 Task: In Mark's Projects, Add a new fields "Date"With the field type "Date".
Action: Mouse pressed left at (194, 136)
Screenshot: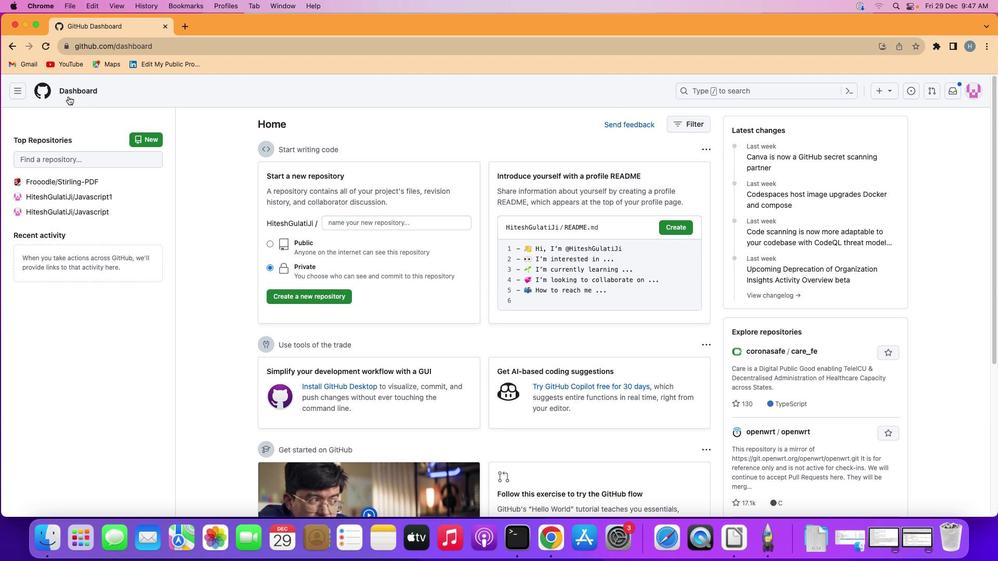 
Action: Mouse moved to (39, 113)
Screenshot: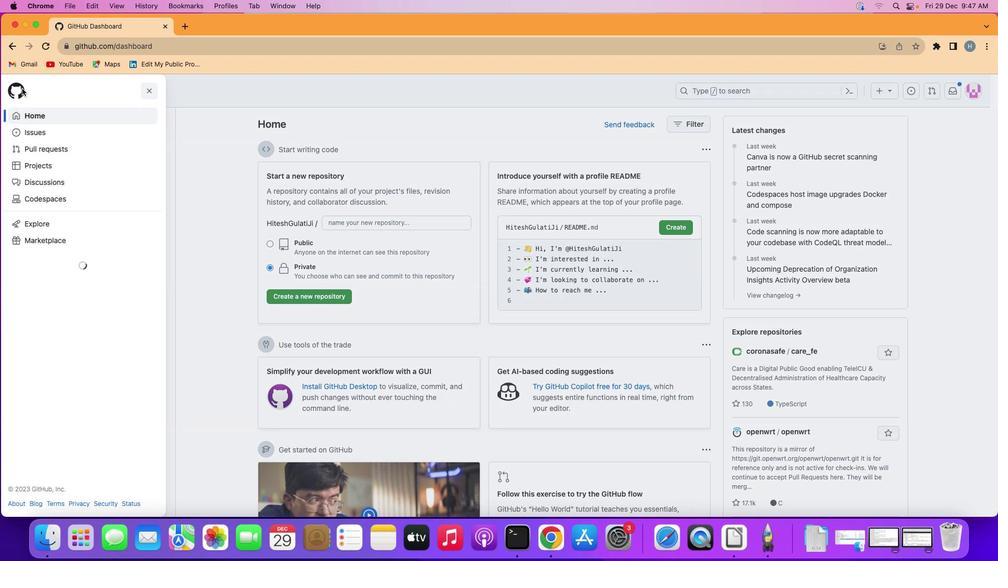 
Action: Mouse pressed left at (39, 113)
Screenshot: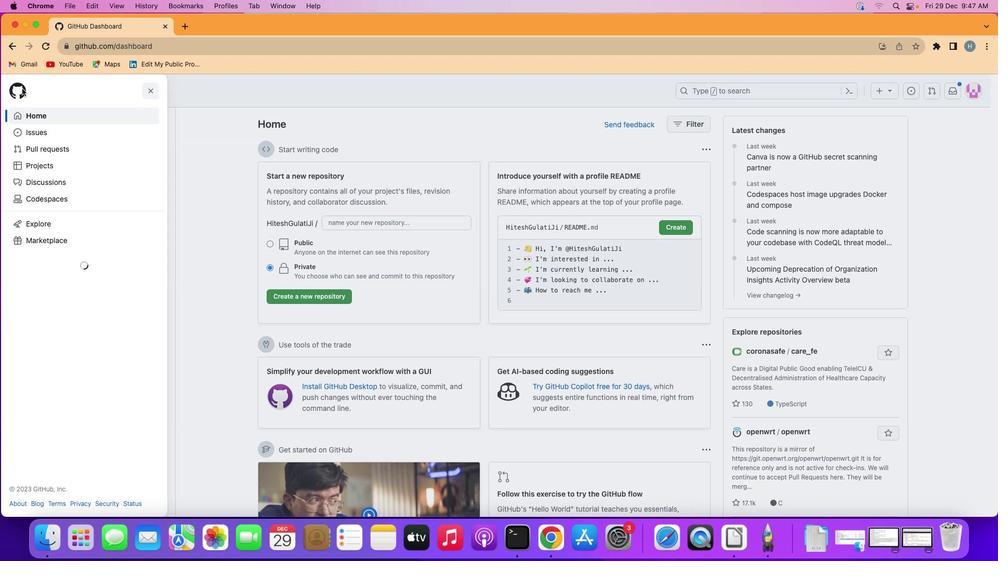 
Action: Mouse moved to (64, 168)
Screenshot: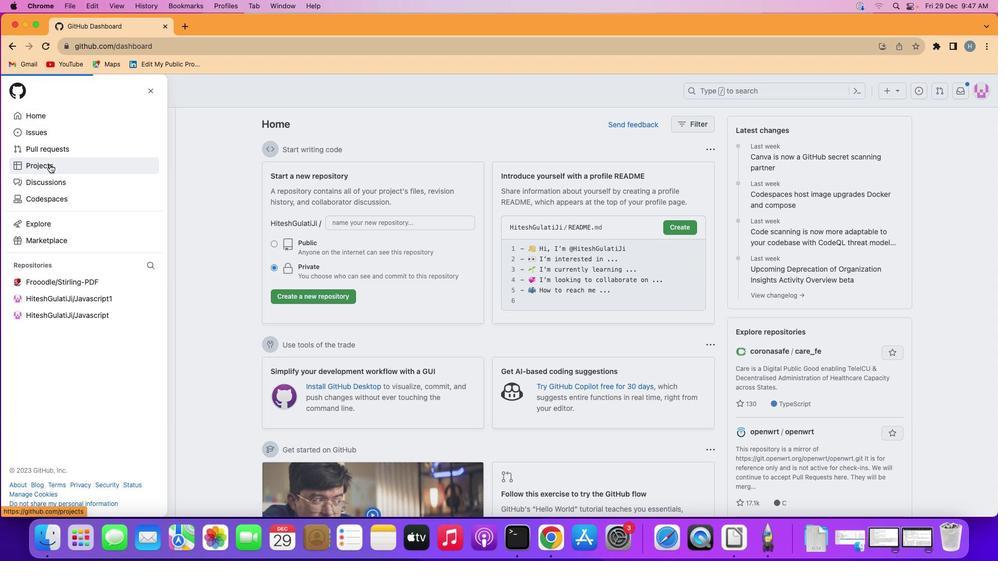 
Action: Mouse pressed left at (64, 168)
Screenshot: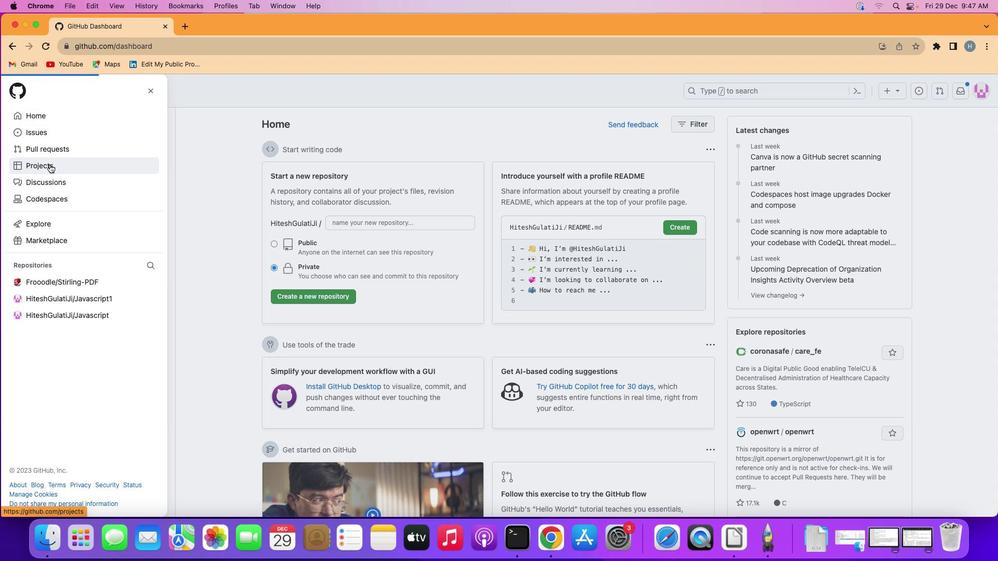 
Action: Mouse moved to (359, 185)
Screenshot: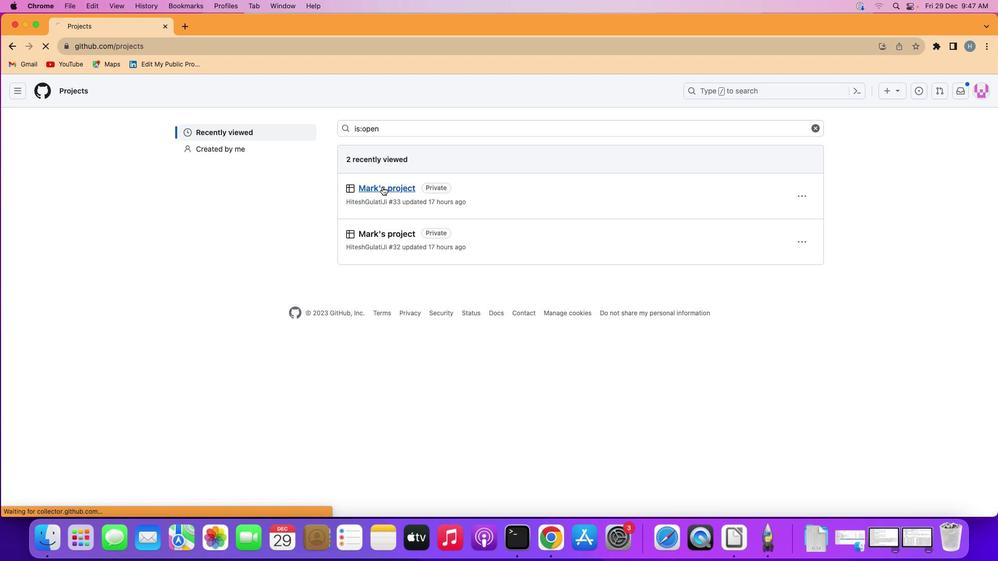 
Action: Mouse pressed left at (359, 185)
Screenshot: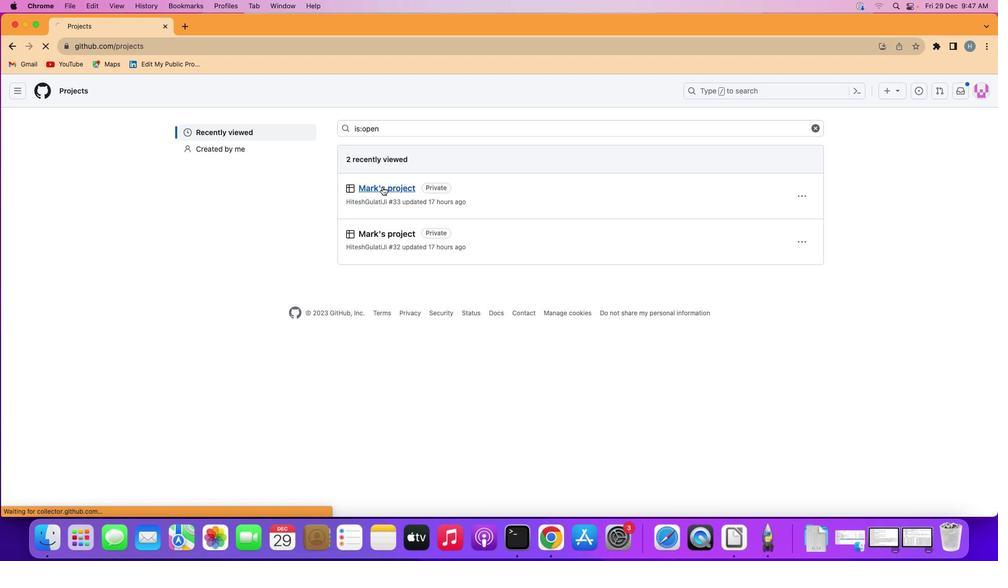 
Action: Mouse moved to (82, 151)
Screenshot: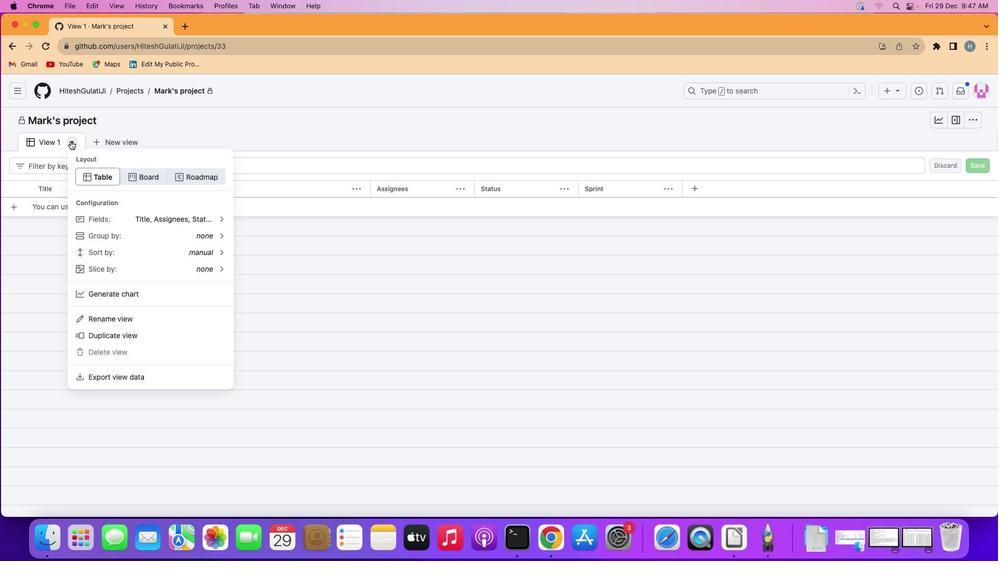 
Action: Mouse pressed left at (82, 151)
Screenshot: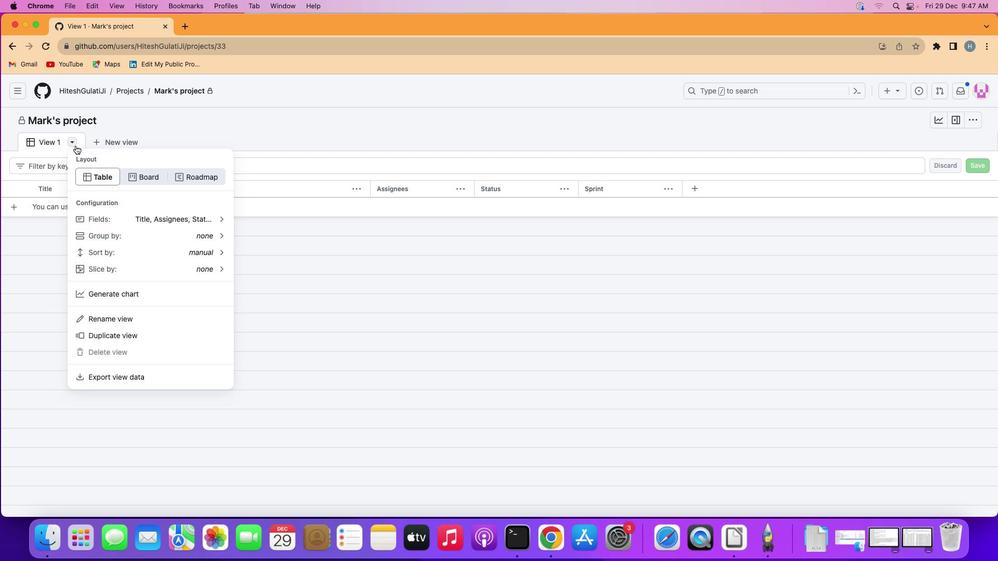 
Action: Mouse moved to (192, 179)
Screenshot: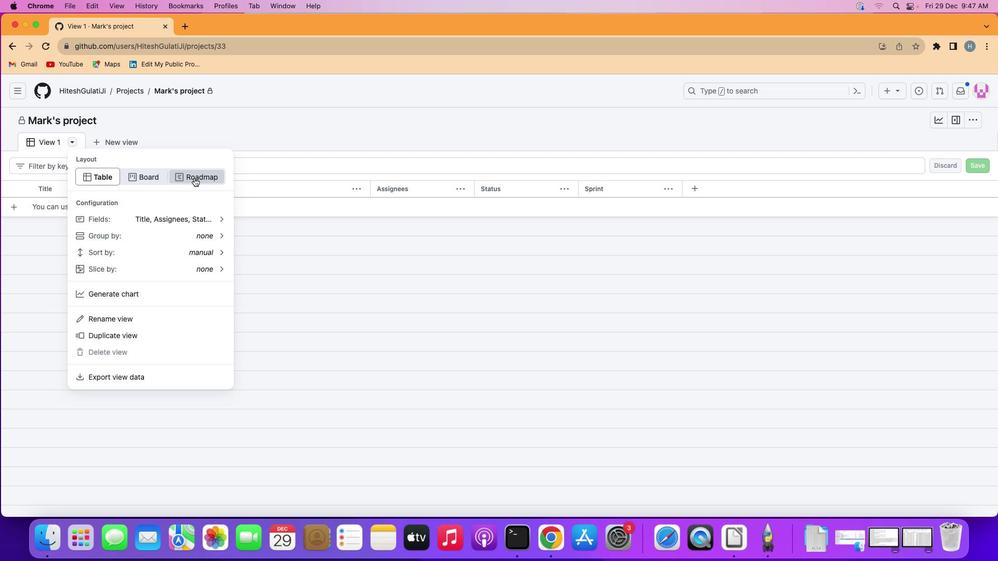 
Action: Mouse pressed left at (192, 179)
Screenshot: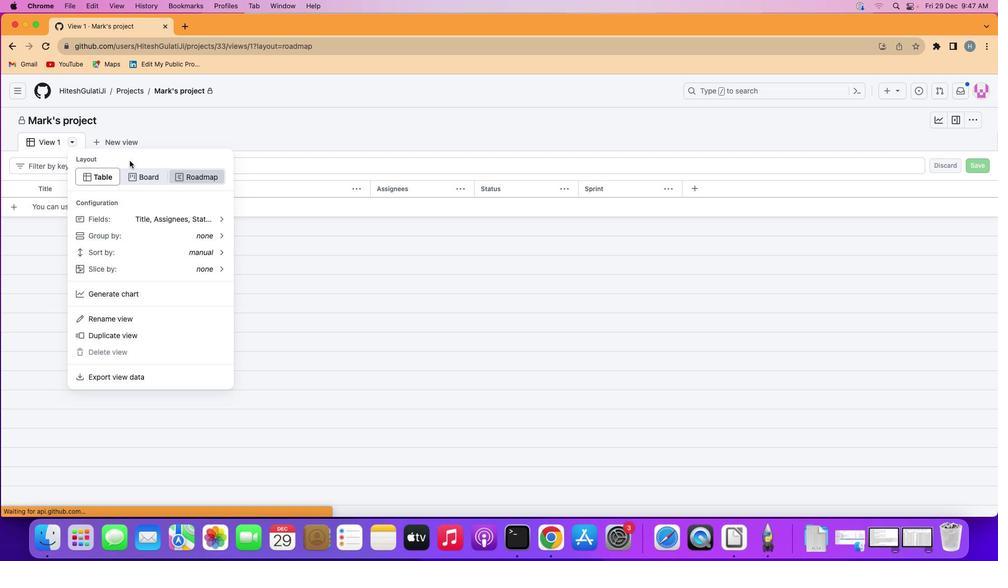 
Action: Mouse moved to (85, 151)
Screenshot: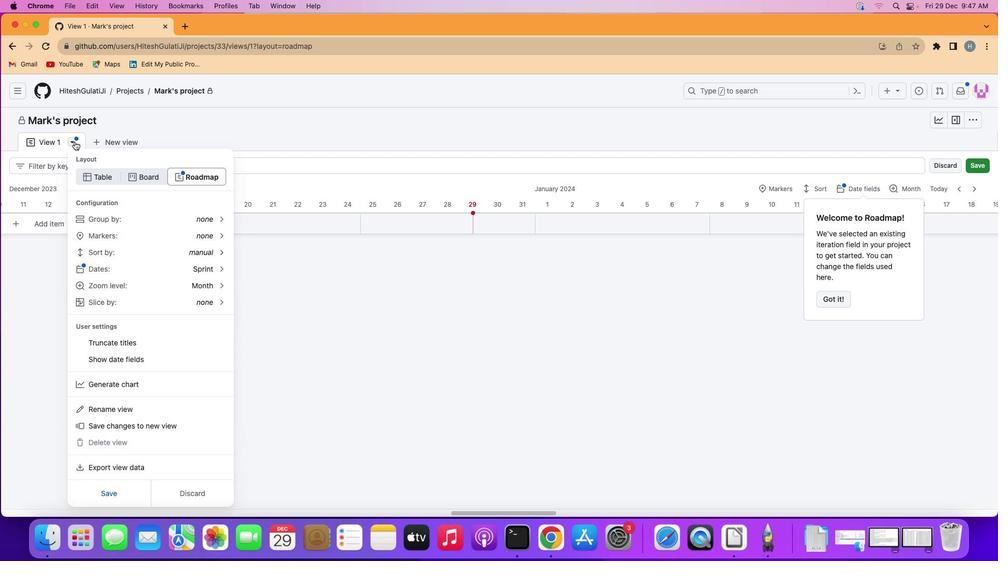 
Action: Mouse pressed left at (85, 151)
Screenshot: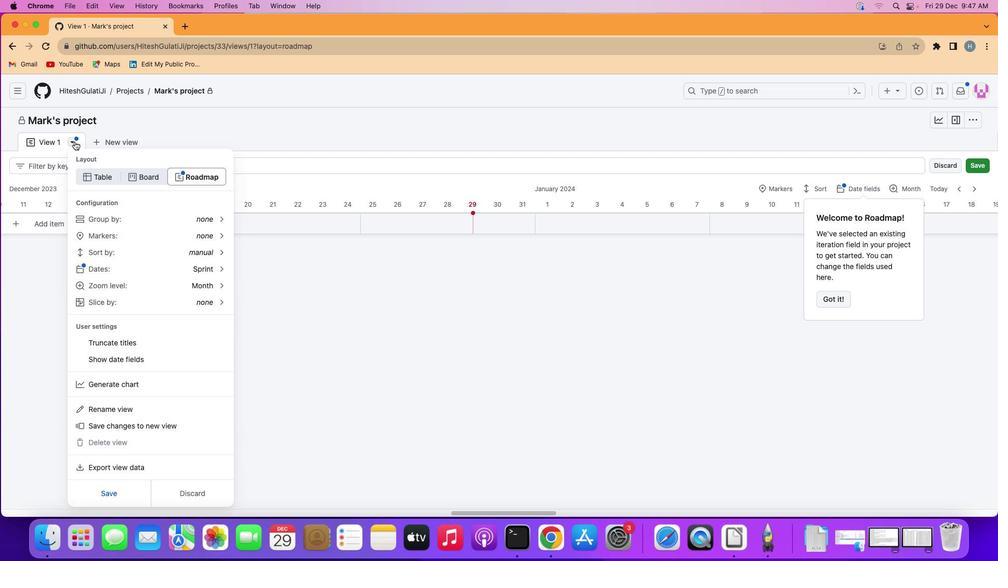 
Action: Mouse moved to (129, 243)
Screenshot: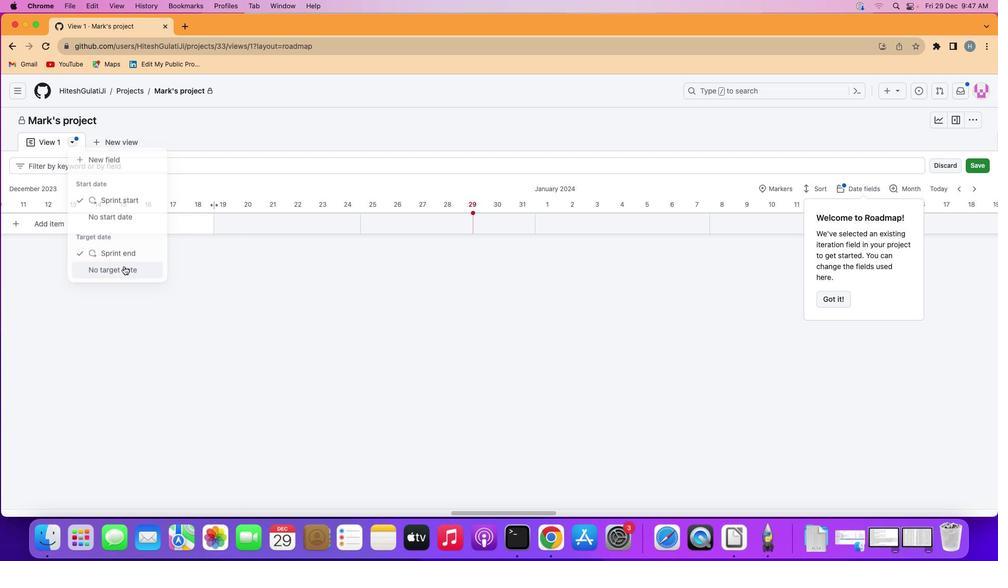 
Action: Mouse pressed left at (129, 243)
Screenshot: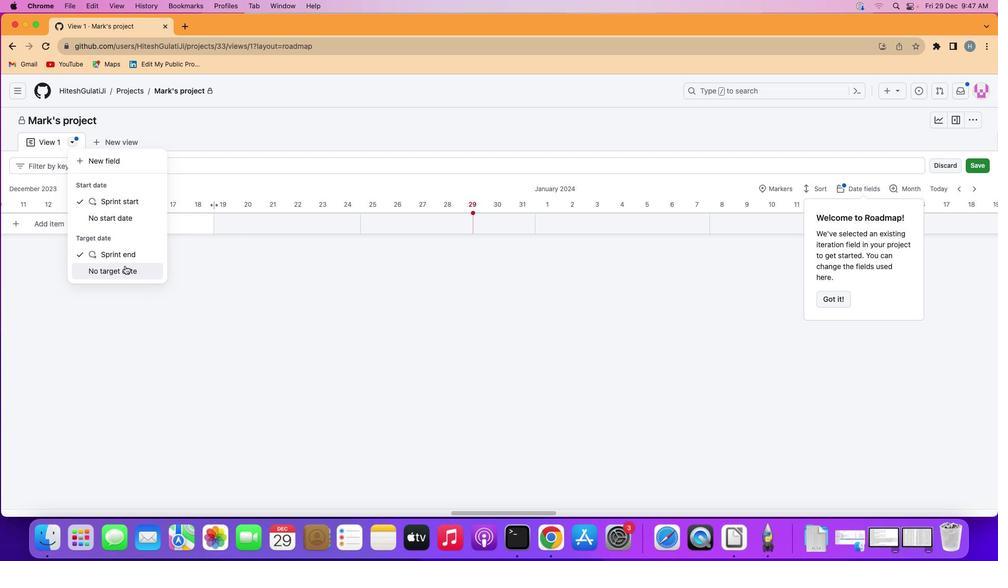 
Action: Mouse moved to (131, 166)
Screenshot: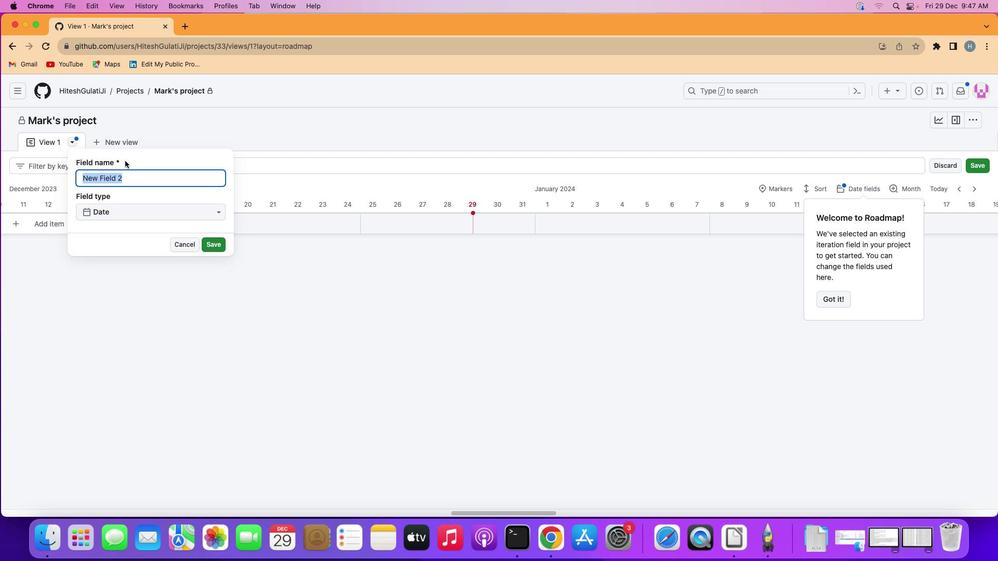 
Action: Mouse pressed left at (131, 166)
Screenshot: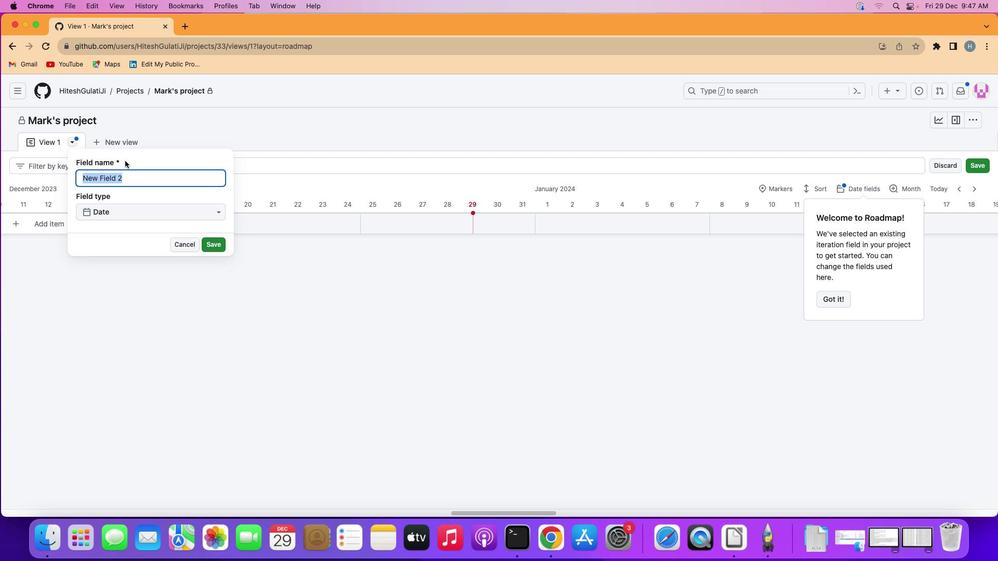 
Action: Mouse moved to (138, 176)
Screenshot: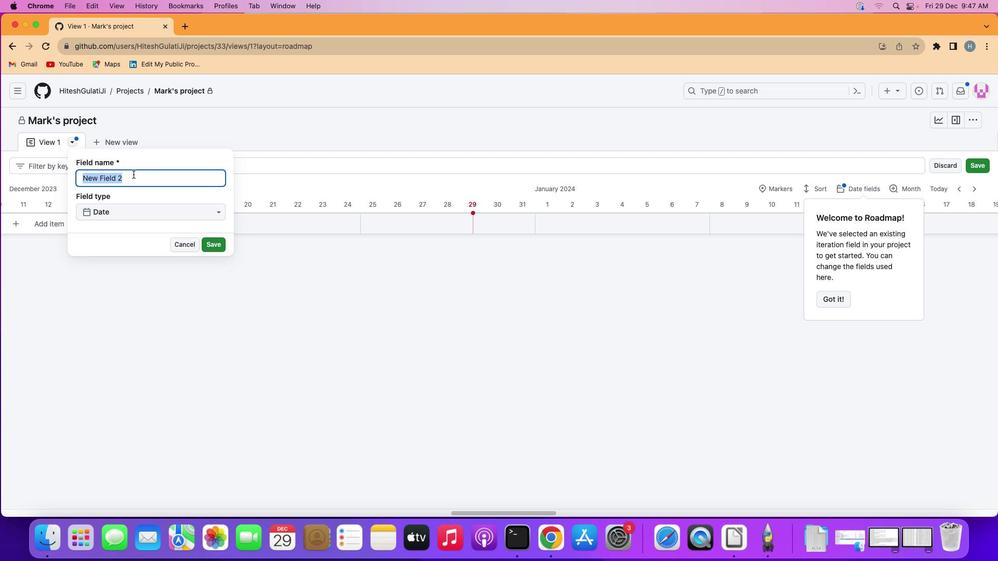 
Action: Key pressed Key.shift'D''a''t''e'
Screenshot: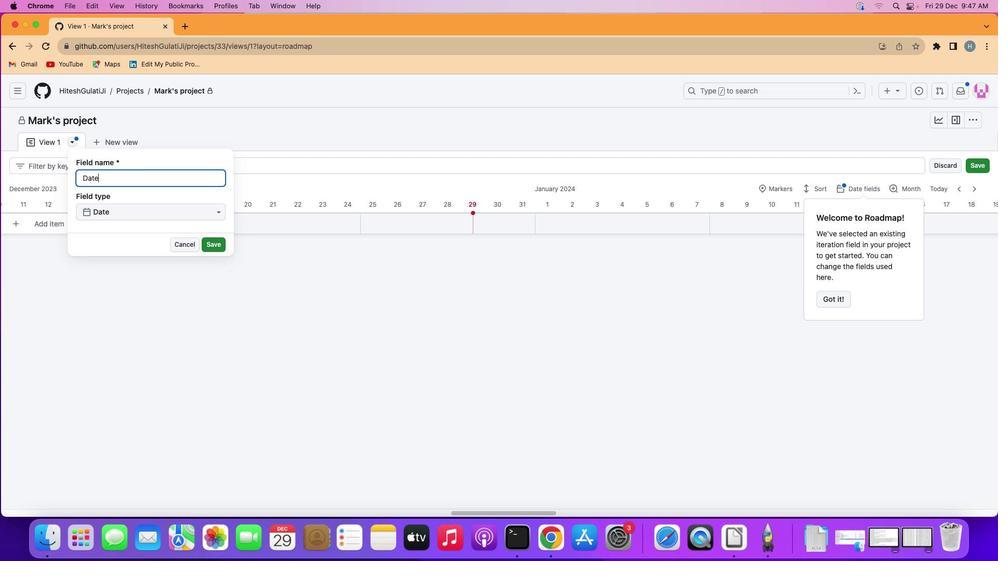 
Action: Mouse moved to (168, 203)
Screenshot: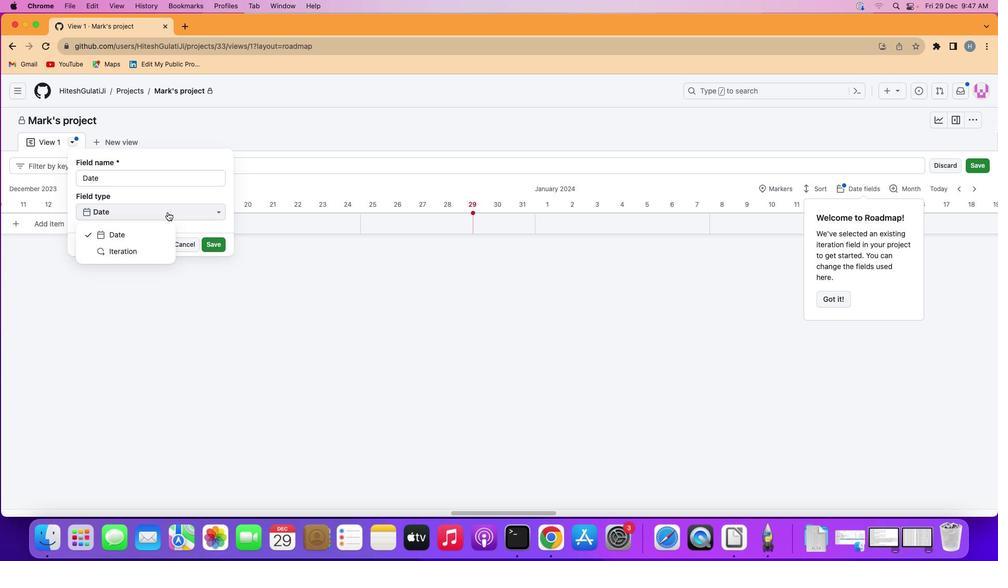 
Action: Mouse pressed left at (168, 203)
Screenshot: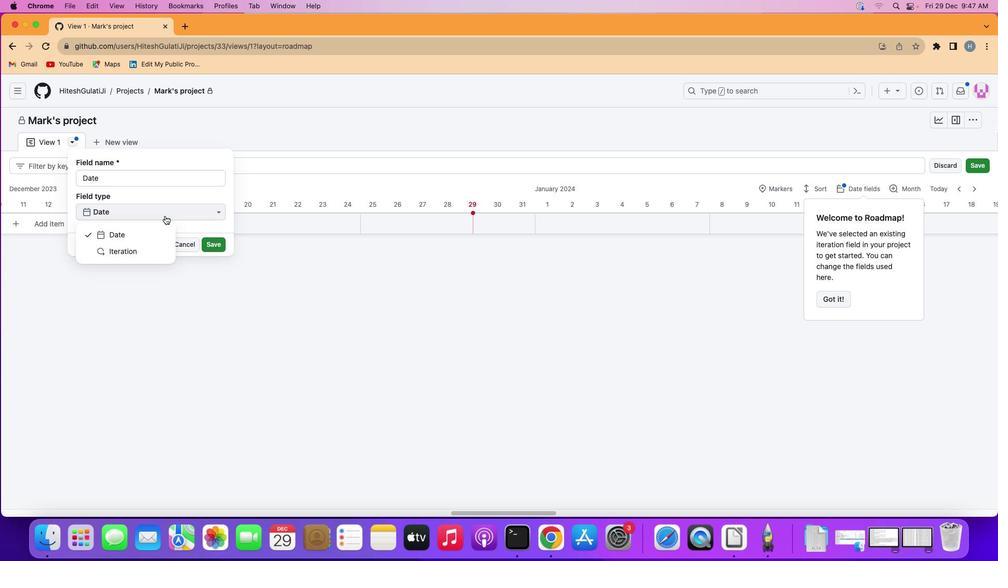 
Action: Mouse moved to (147, 218)
Screenshot: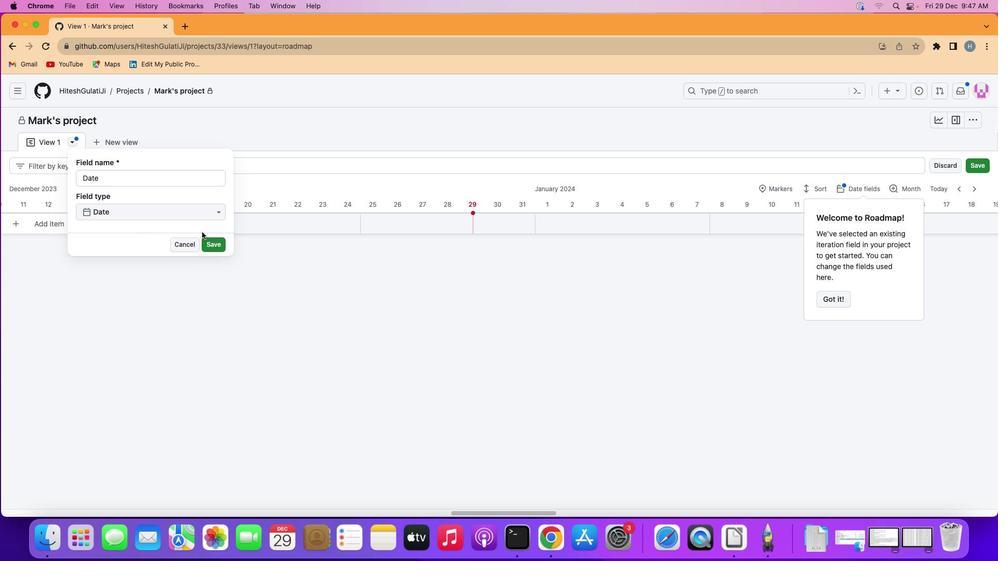 
Action: Mouse pressed left at (147, 218)
Screenshot: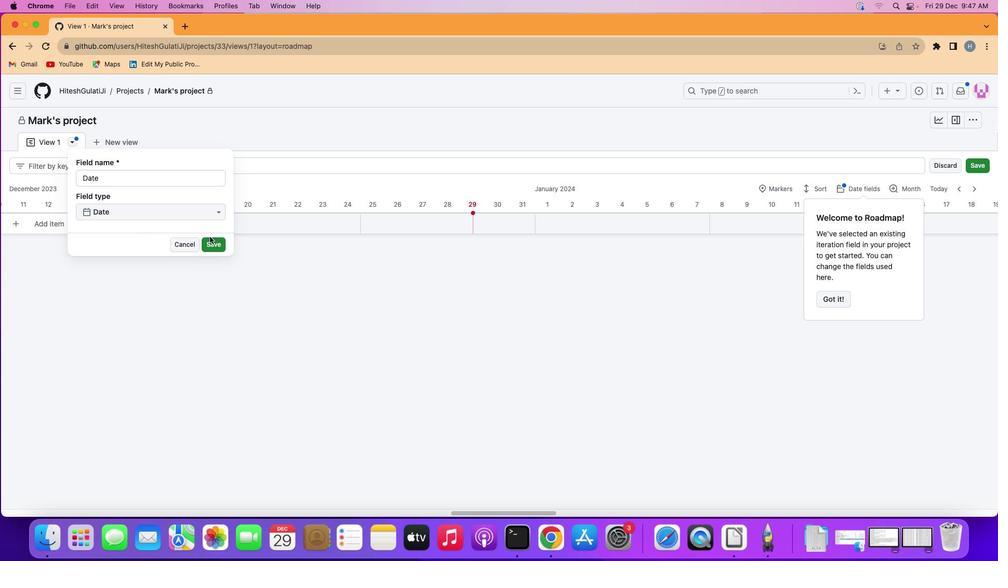 
Action: Mouse moved to (211, 228)
Screenshot: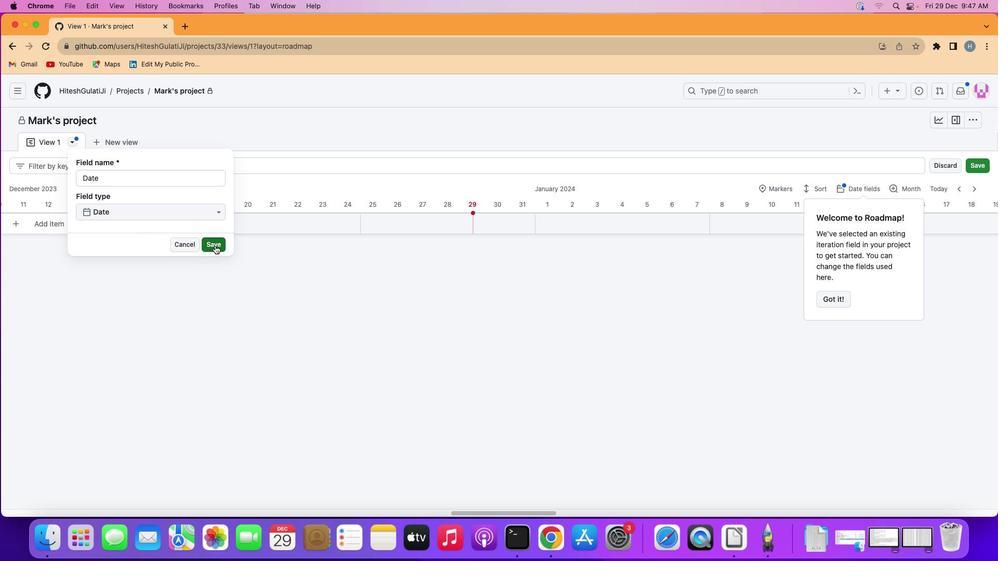 
Action: Mouse pressed left at (211, 228)
Screenshot: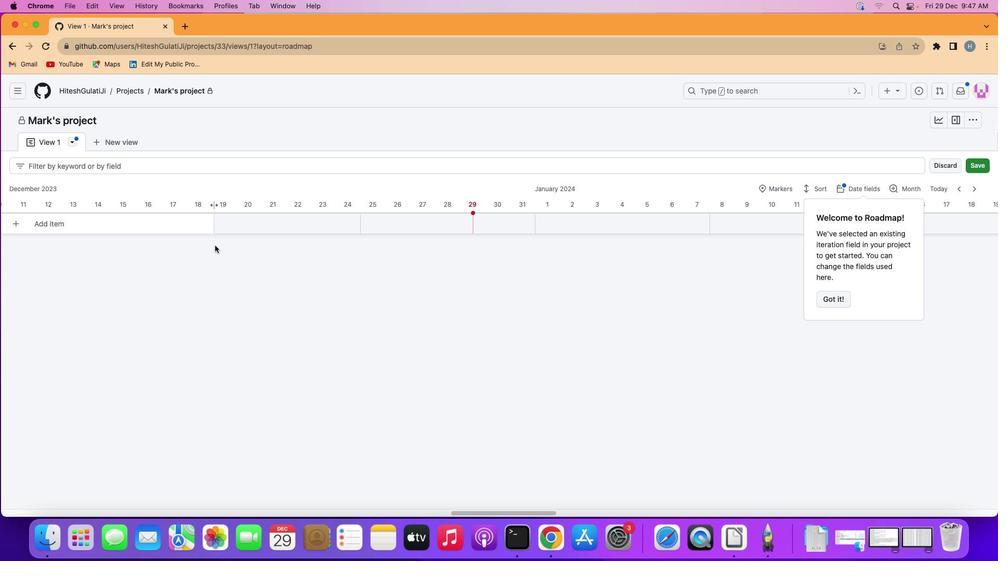 
Action: Mouse moved to (217, 234)
Screenshot: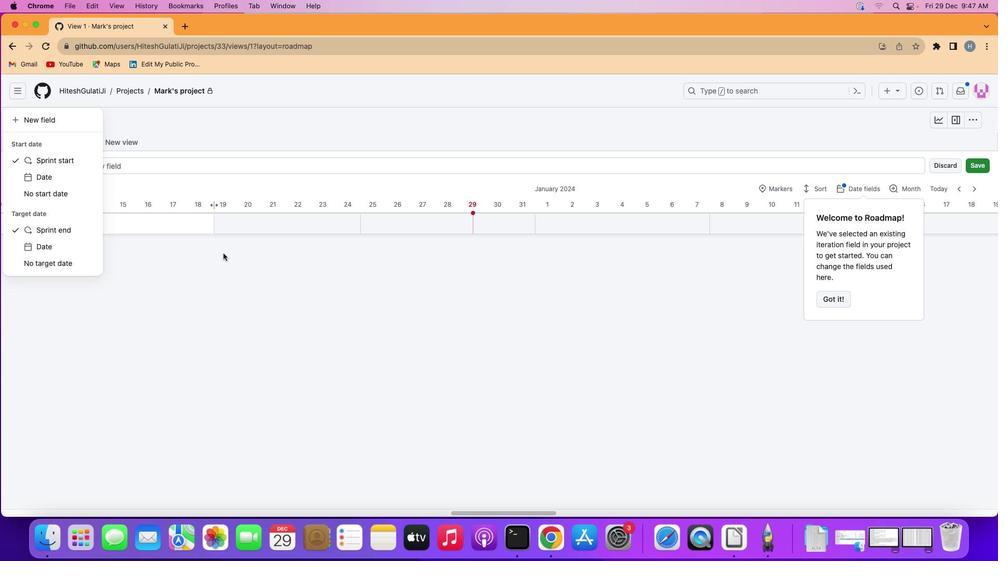 
